 Task: Select the border option in the cell focus indicator.
Action: Mouse moved to (16, 495)
Screenshot: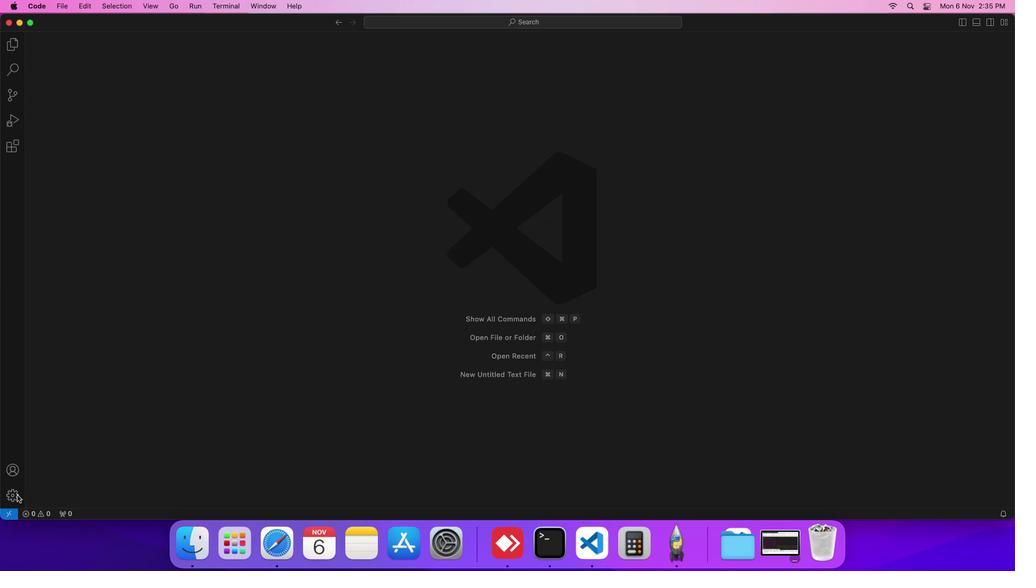 
Action: Mouse pressed left at (16, 495)
Screenshot: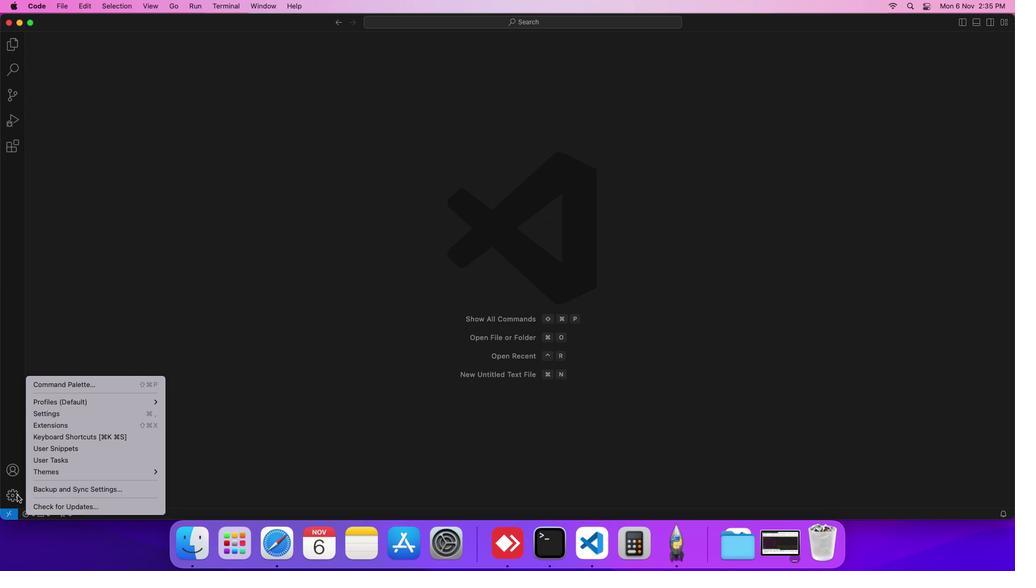 
Action: Mouse moved to (60, 415)
Screenshot: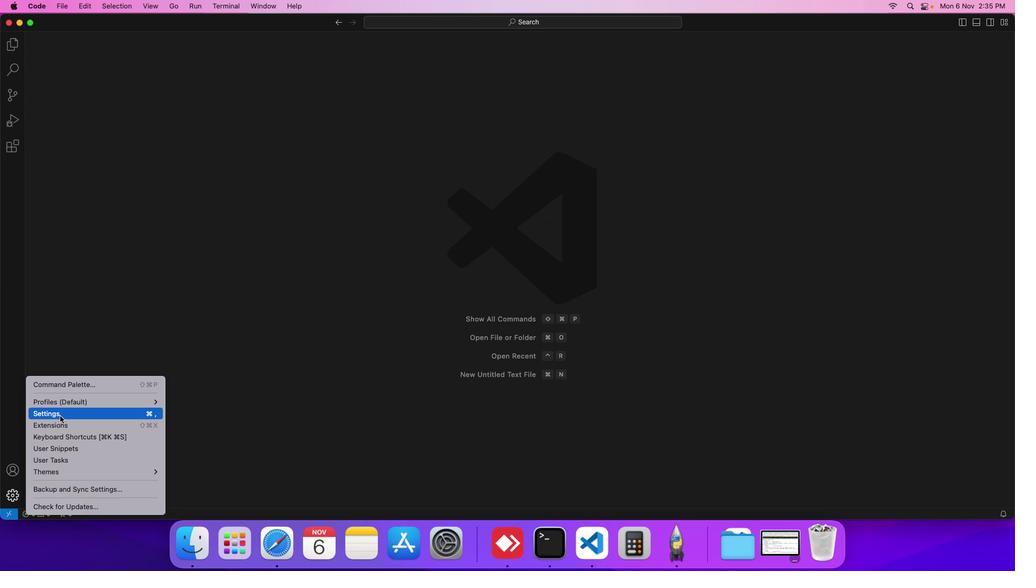 
Action: Mouse pressed left at (60, 415)
Screenshot: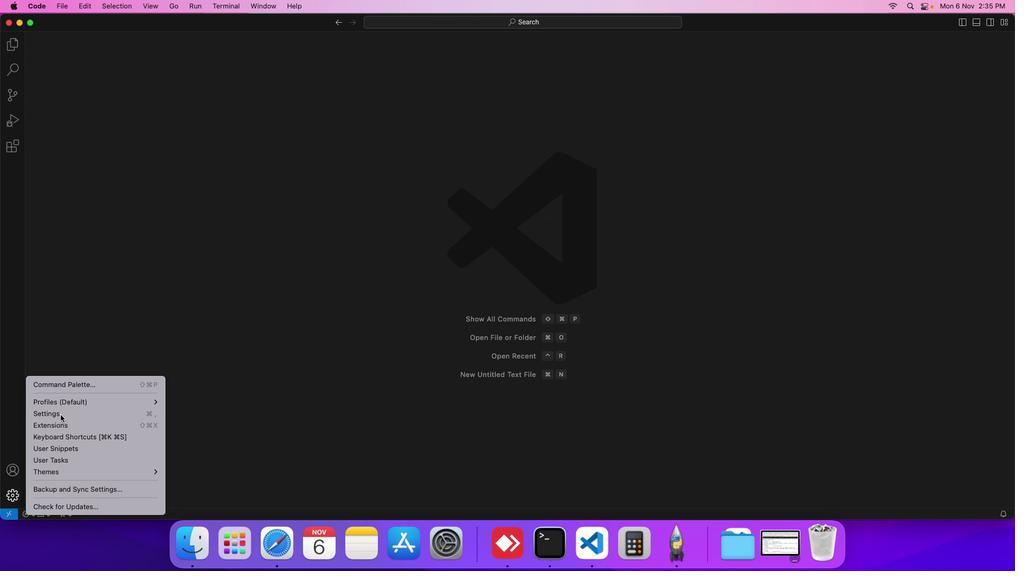 
Action: Mouse moved to (255, 152)
Screenshot: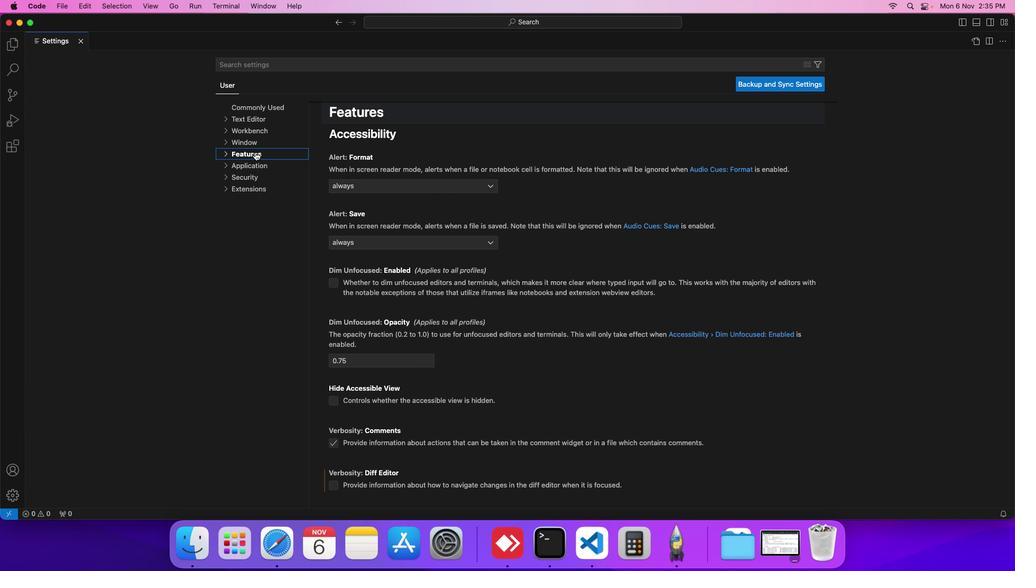 
Action: Mouse pressed left at (255, 152)
Screenshot: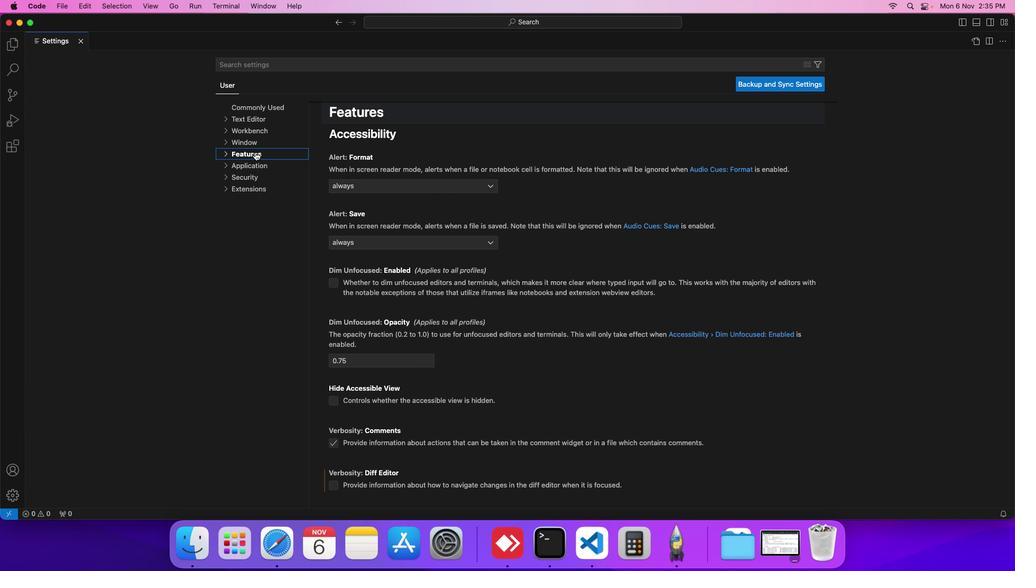 
Action: Mouse moved to (250, 326)
Screenshot: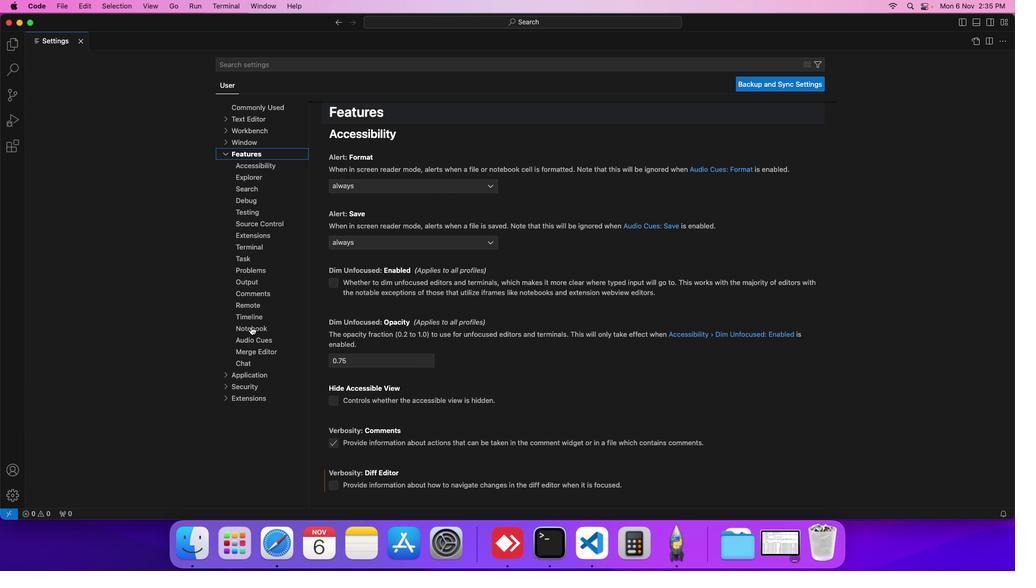 
Action: Mouse pressed left at (250, 326)
Screenshot: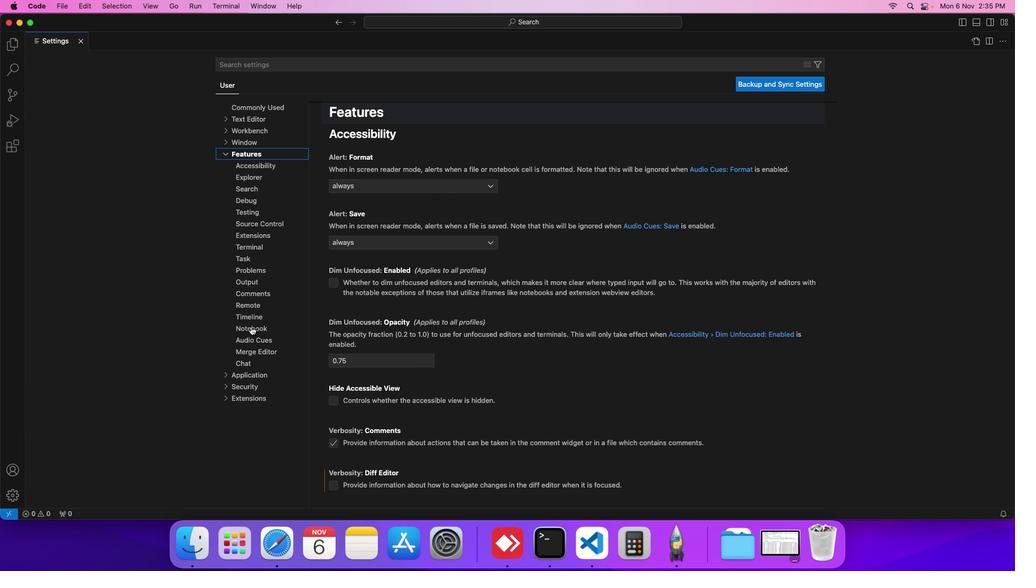 
Action: Mouse moved to (384, 206)
Screenshot: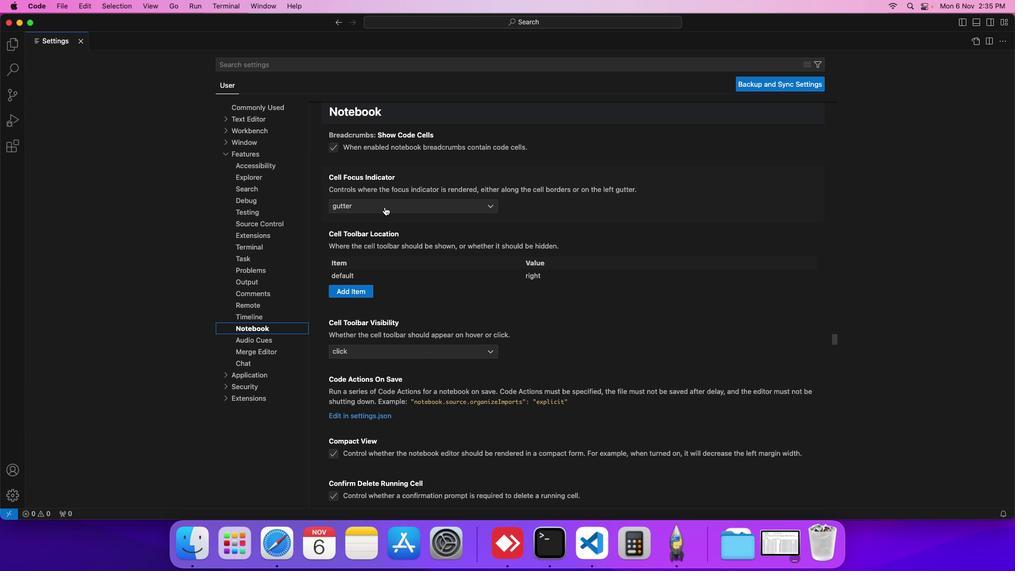 
Action: Mouse pressed left at (384, 206)
Screenshot: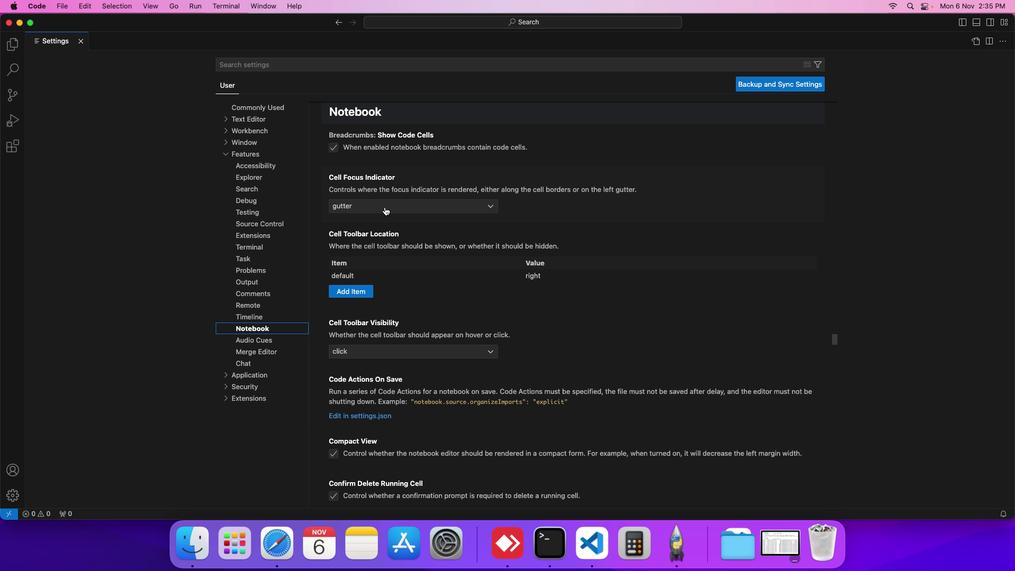 
Action: Mouse moved to (375, 217)
Screenshot: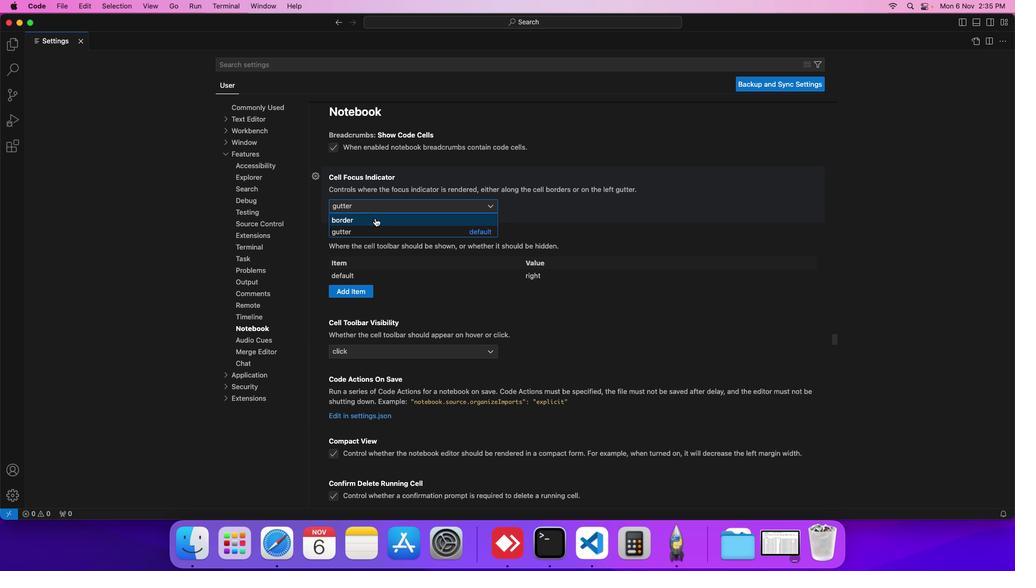 
Action: Mouse pressed left at (375, 217)
Screenshot: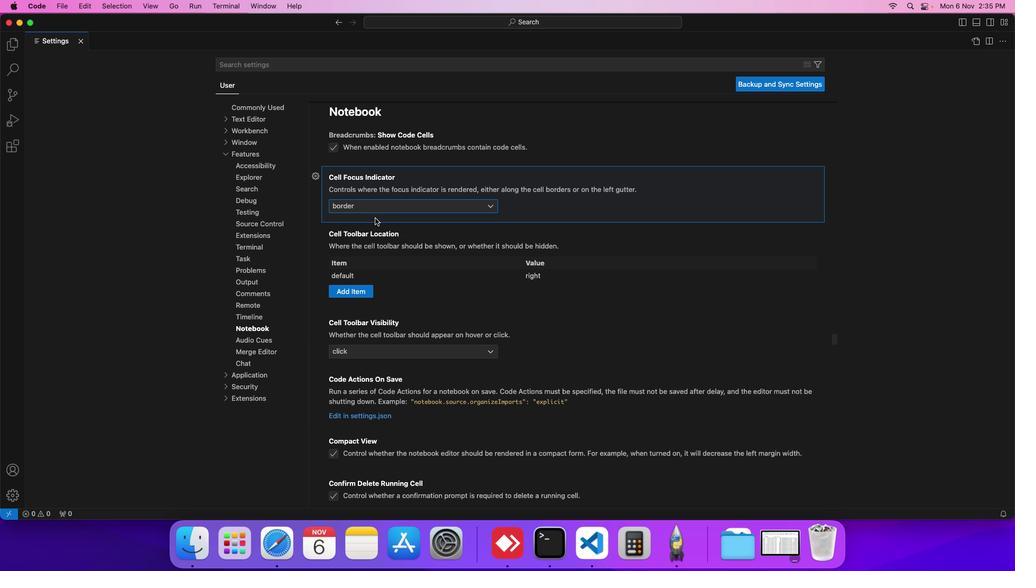 
Action: Mouse moved to (394, 214)
Screenshot: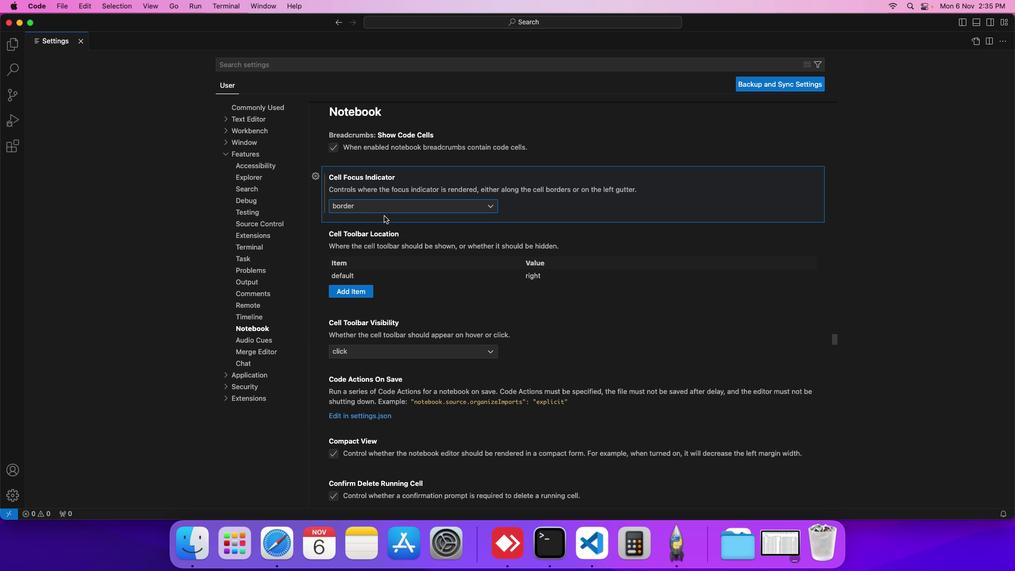 
